 Task: Create an event with intricate details for the educational and engaging team-building hike, capturing the essence of adventure, camaraderie, and connection on October 9th from 9 AM to 3 PM.
Action: Mouse moved to (49, 285)
Screenshot: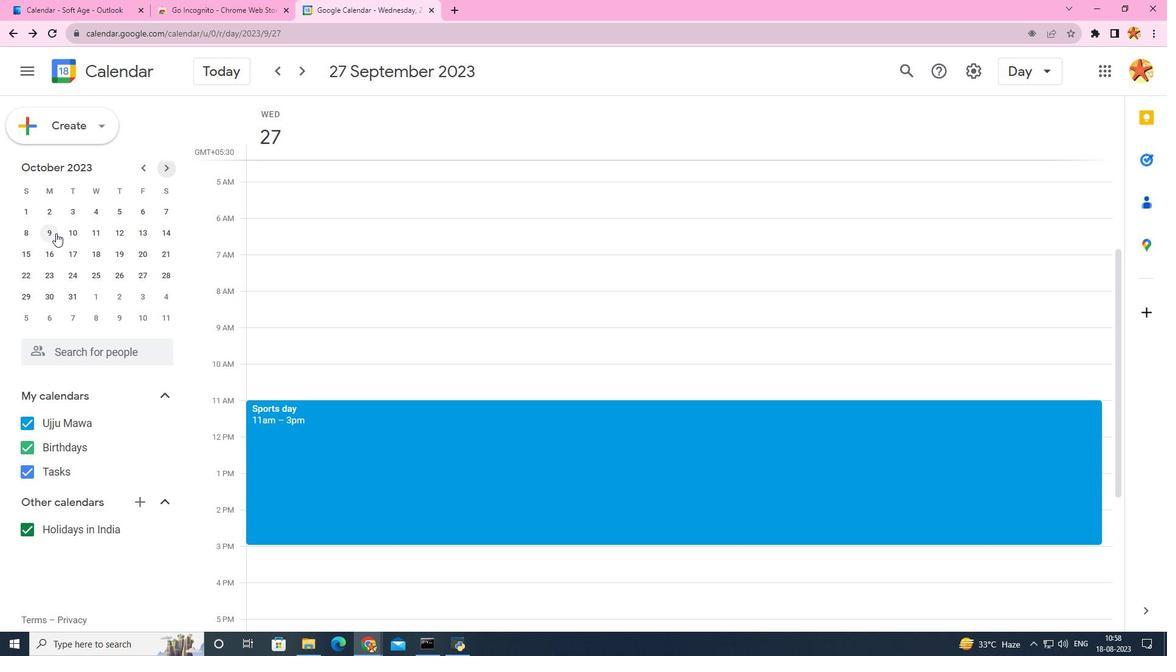 
Action: Mouse pressed left at (49, 285)
Screenshot: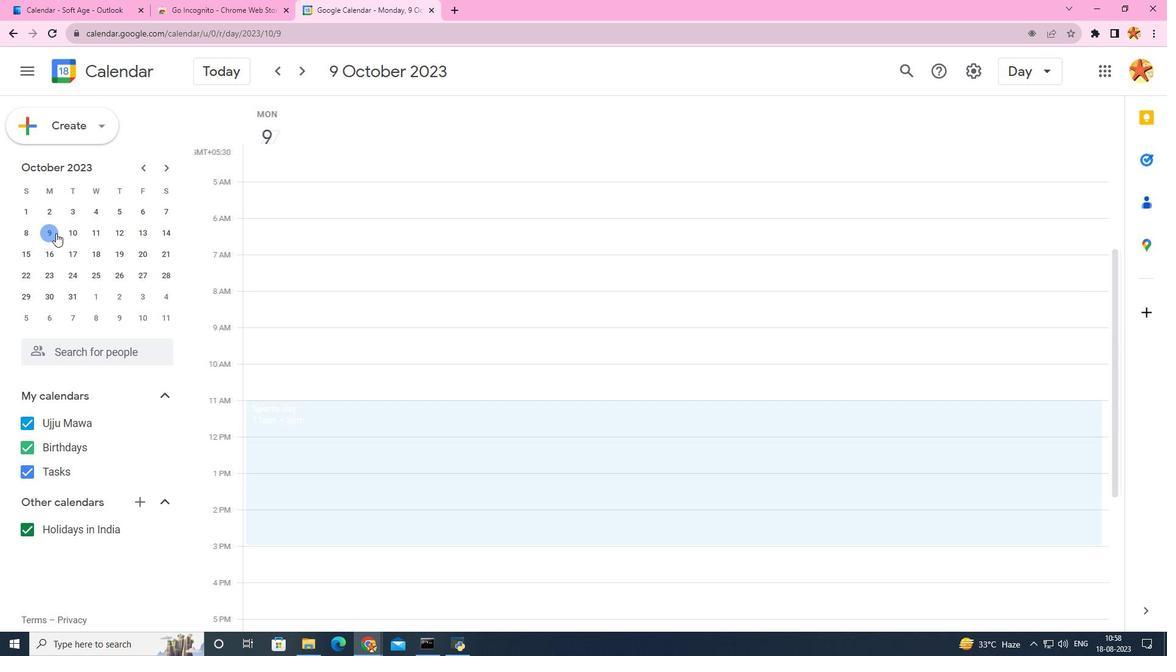 
Action: Mouse moved to (265, 379)
Screenshot: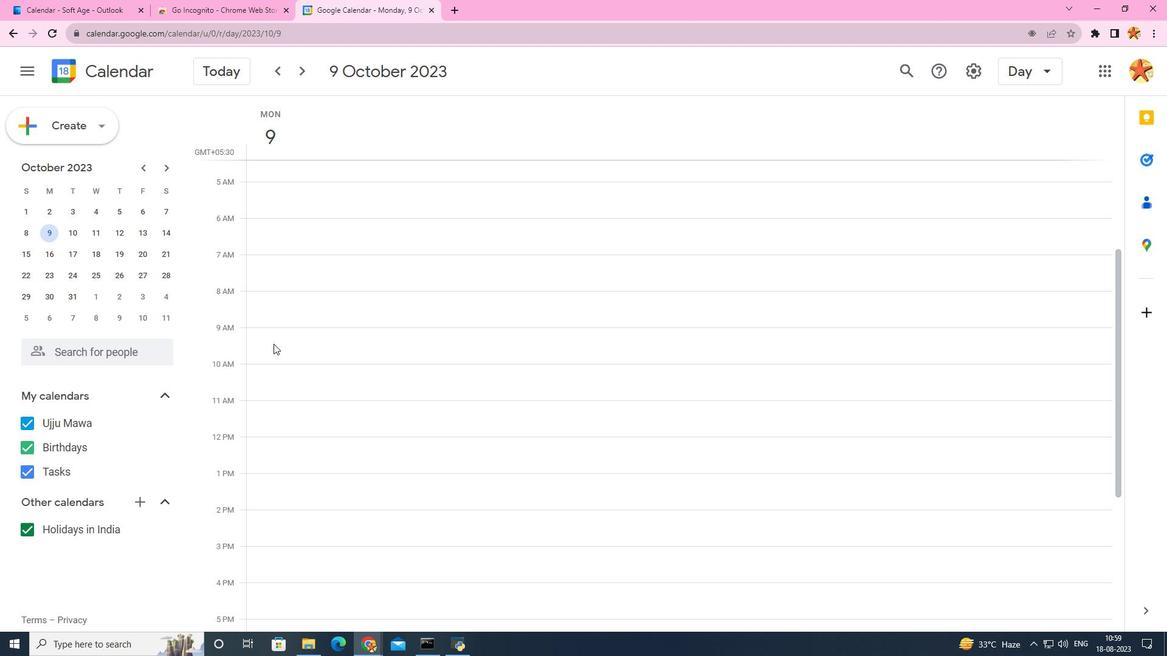 
Action: Mouse pressed left at (265, 379)
Screenshot: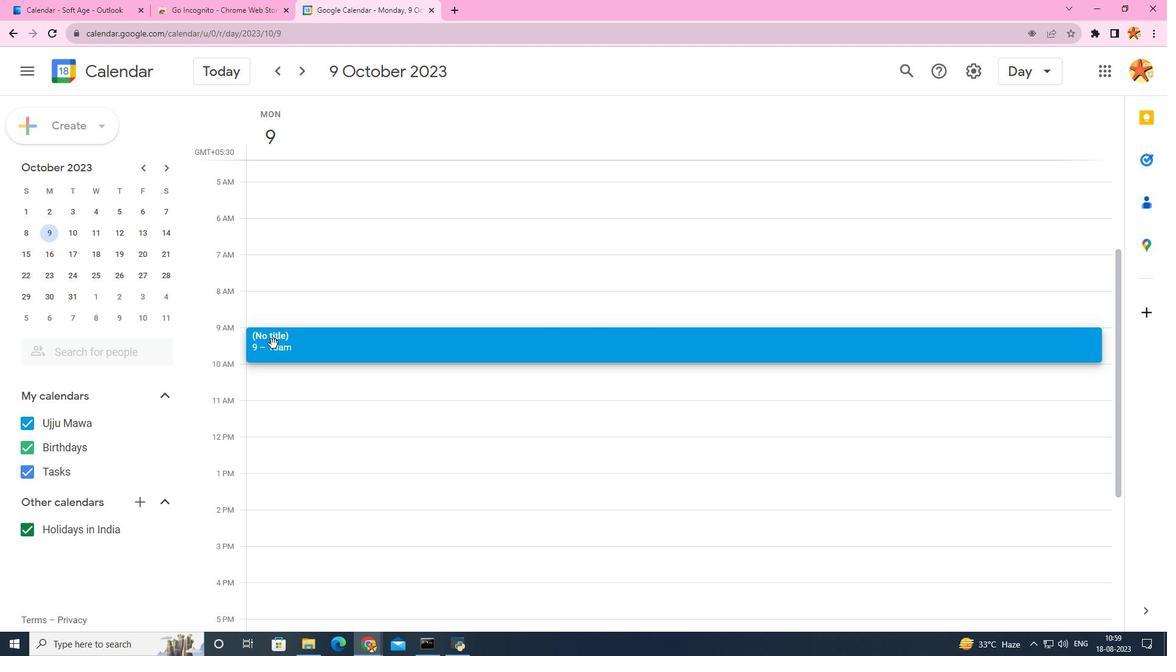 
Action: Mouse moved to (628, 255)
Screenshot: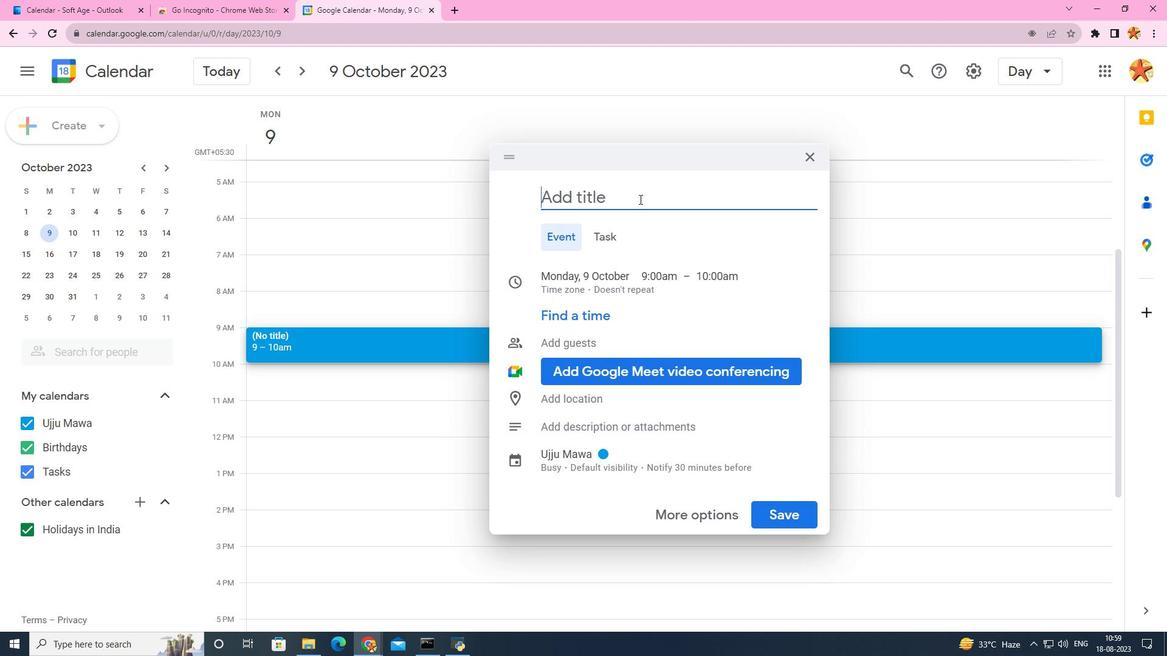 
Action: Key pressed <Key.caps_lock>E<Key.caps_lock>ducational<Key.space><Key.caps_lock>H<Key.caps_lock>ike
Screenshot: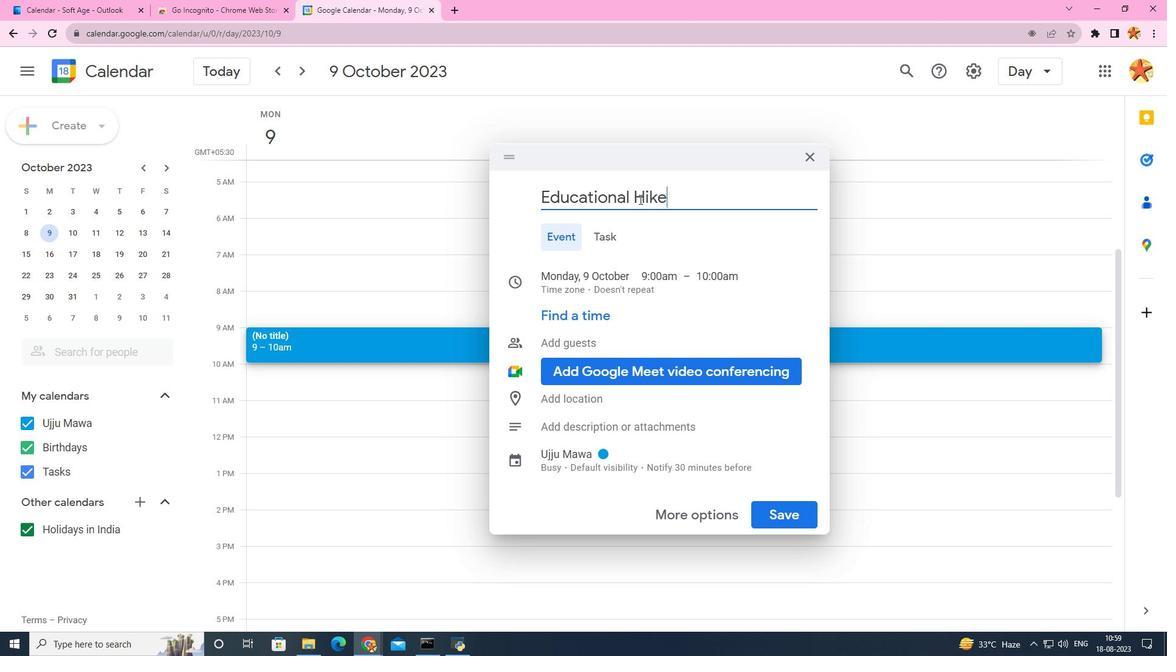 
Action: Mouse moved to (697, 316)
Screenshot: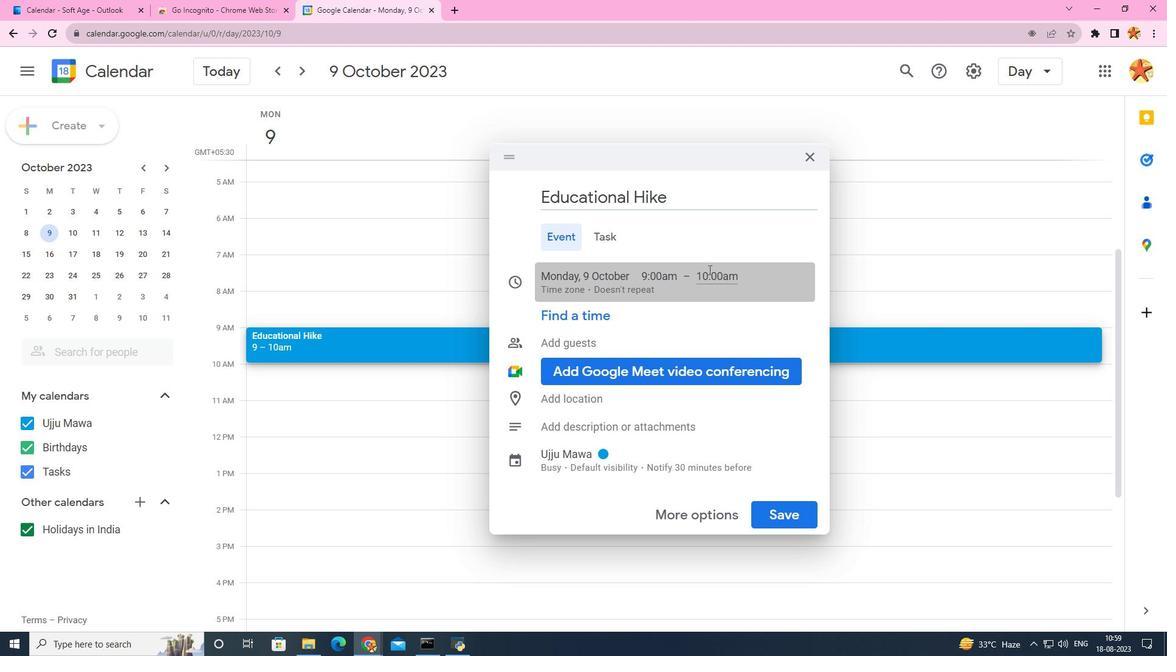 
Action: Mouse pressed left at (697, 316)
Screenshot: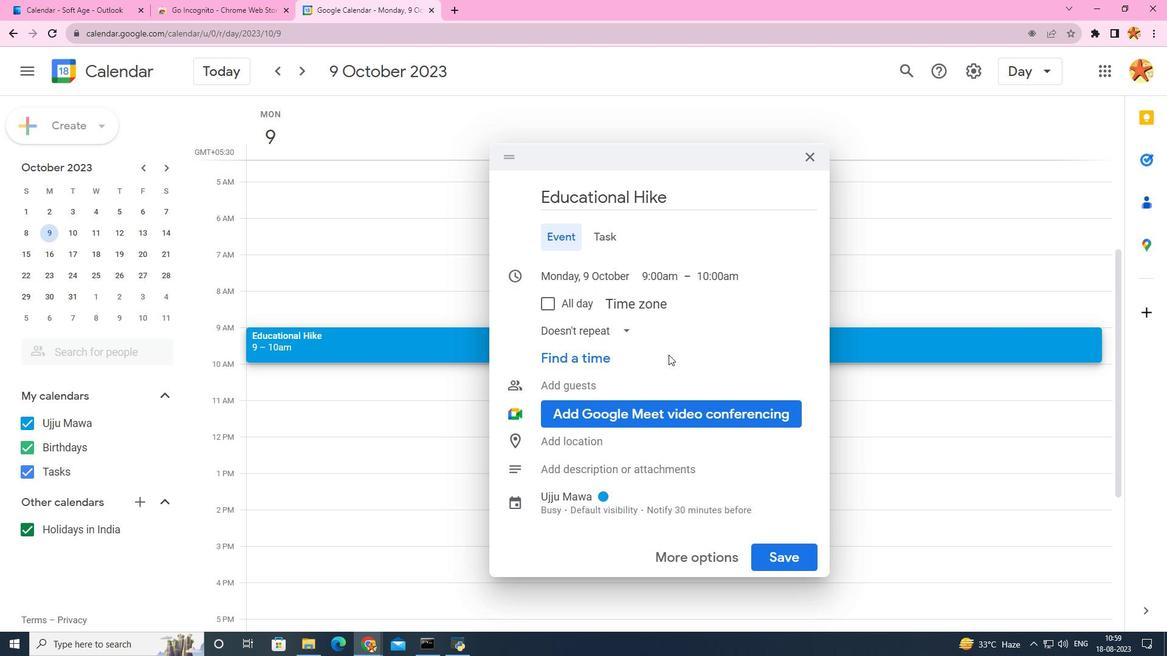 
Action: Mouse moved to (644, 403)
Screenshot: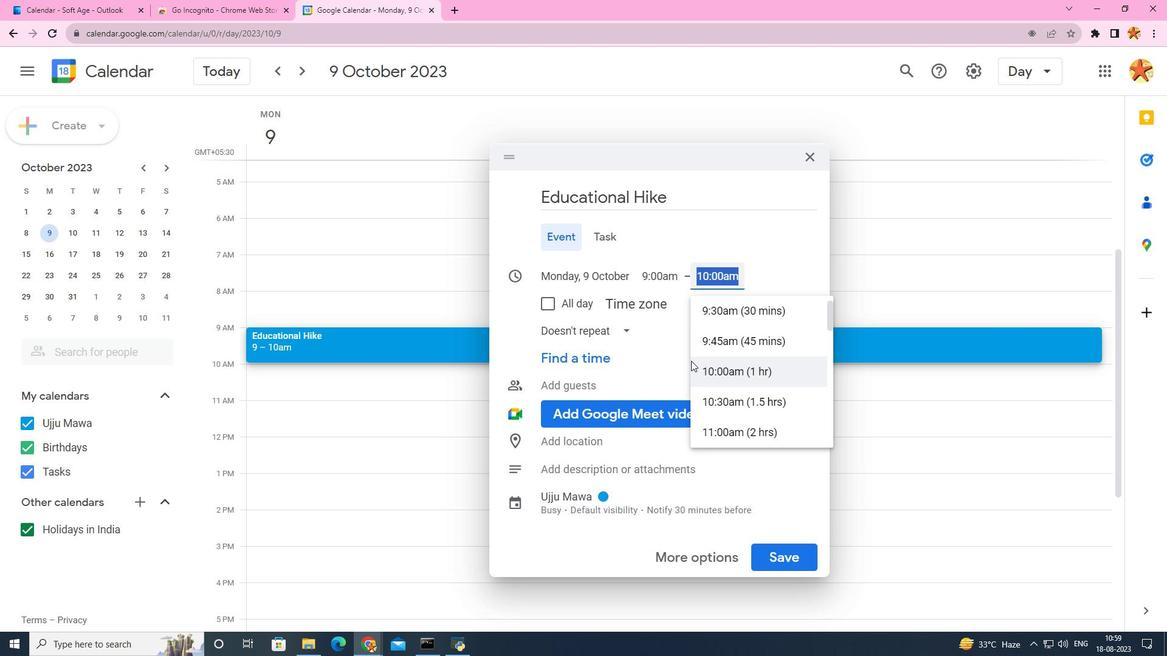 
Action: Mouse scrolled (644, 403) with delta (0, 0)
Screenshot: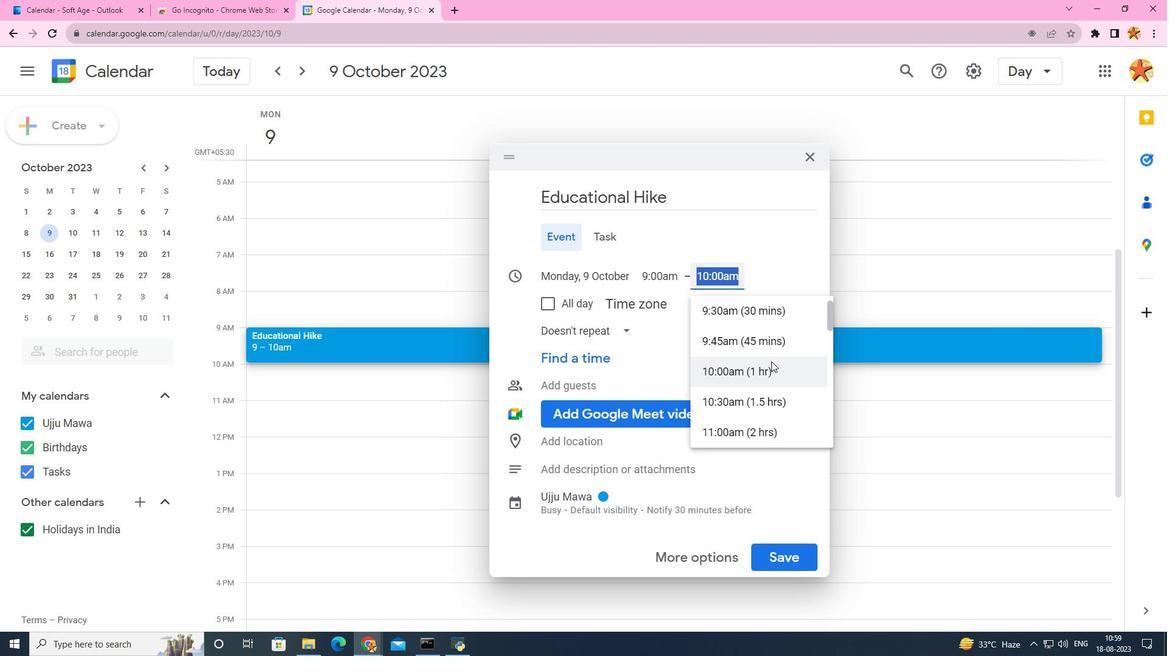 
Action: Mouse moved to (759, 394)
Screenshot: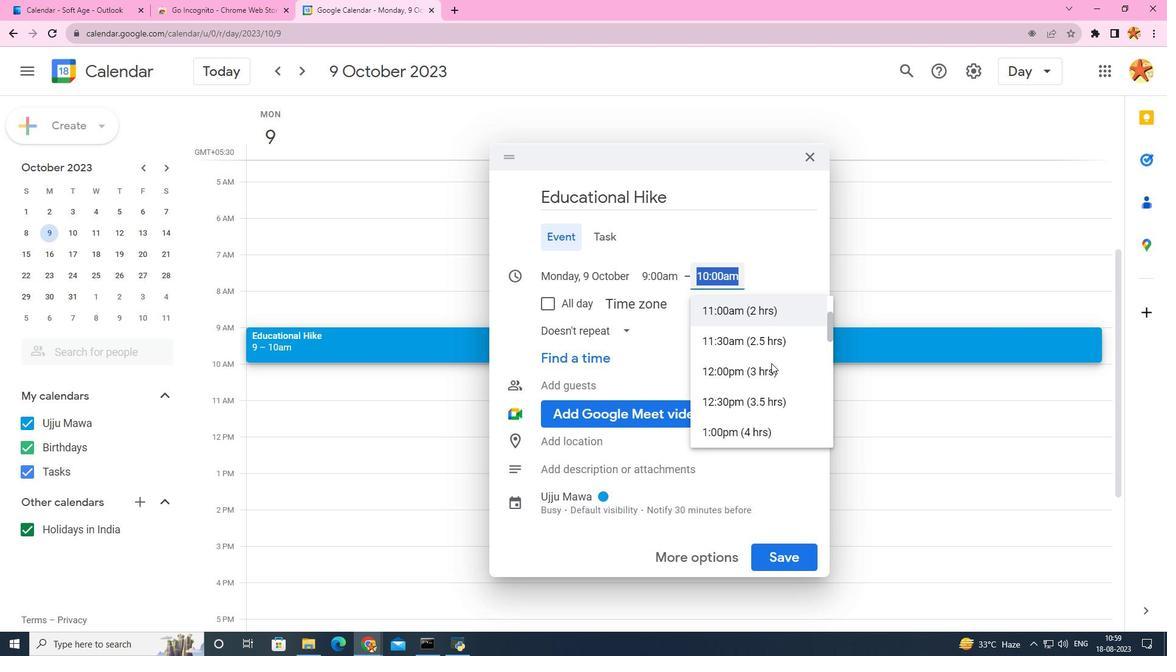 
Action: Mouse scrolled (759, 393) with delta (0, 0)
Screenshot: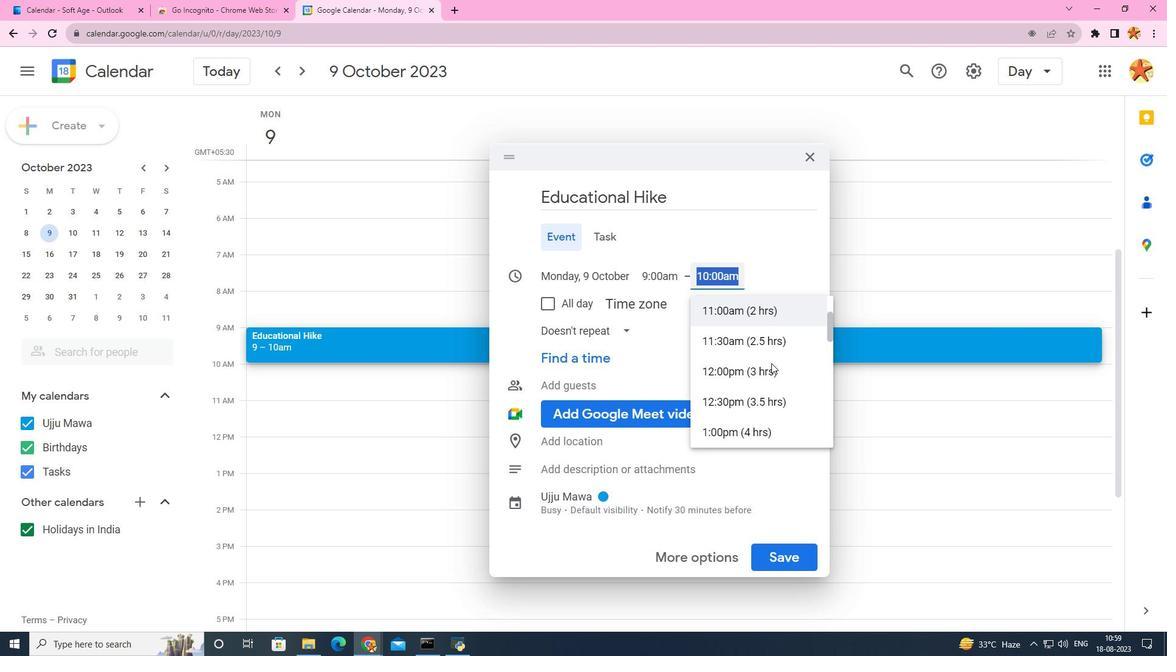 
Action: Mouse moved to (760, 395)
Screenshot: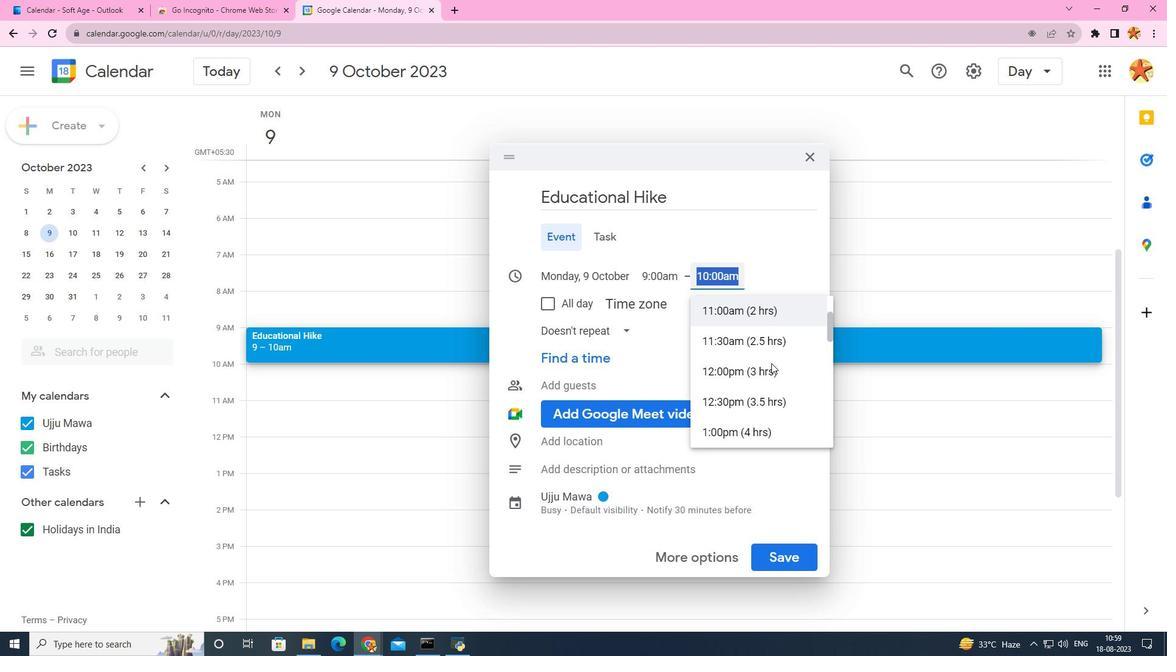 
Action: Mouse scrolled (760, 394) with delta (0, 0)
Screenshot: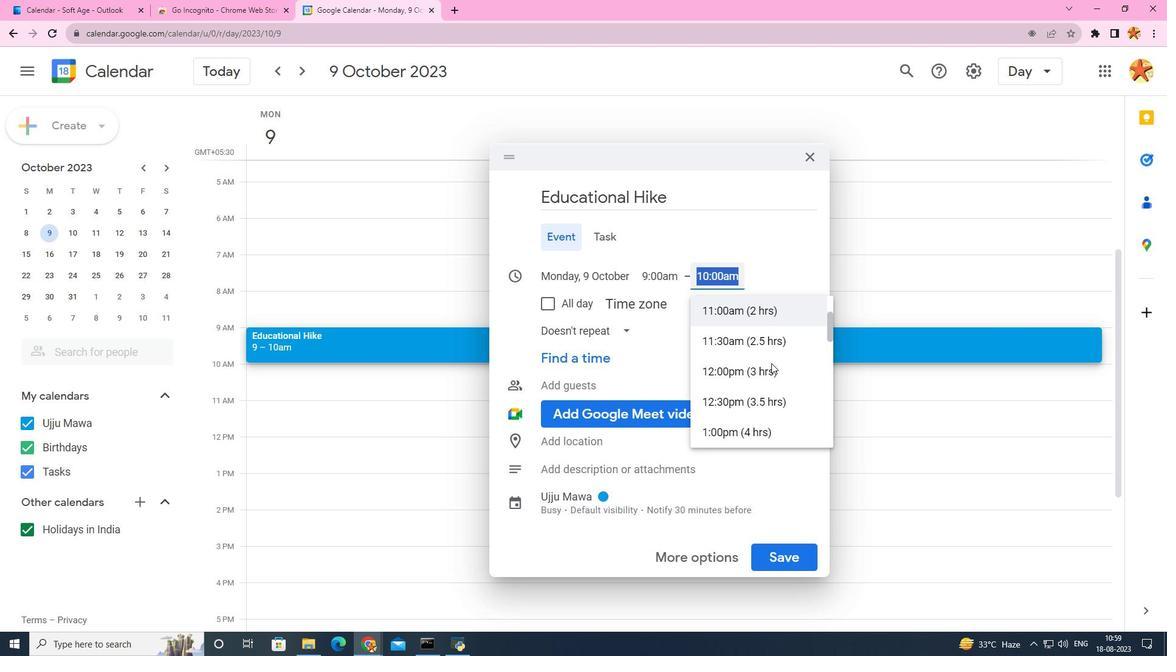 
Action: Mouse moved to (759, 396)
Screenshot: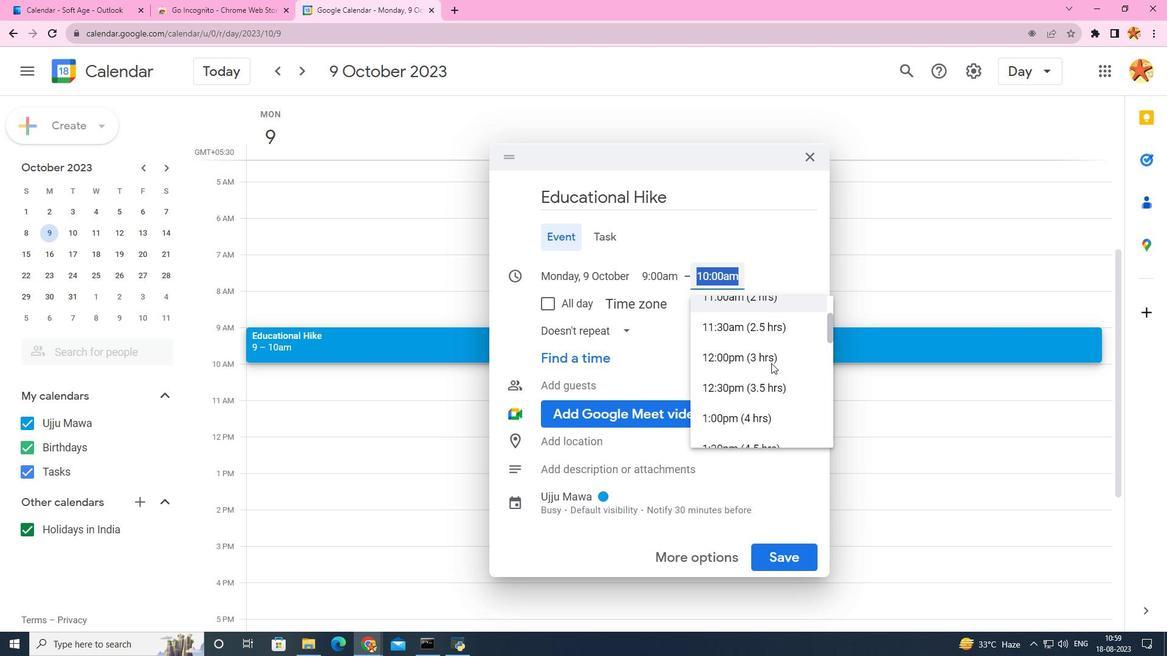
Action: Mouse scrolled (759, 395) with delta (0, 0)
Screenshot: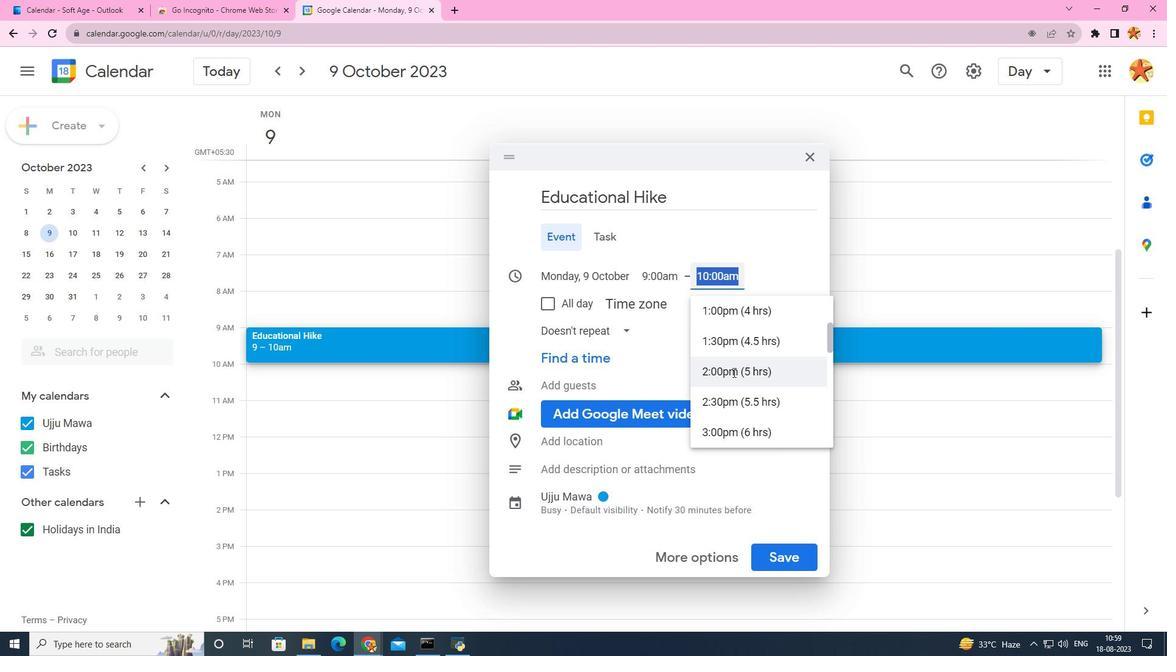 
Action: Mouse scrolled (759, 395) with delta (0, 0)
Screenshot: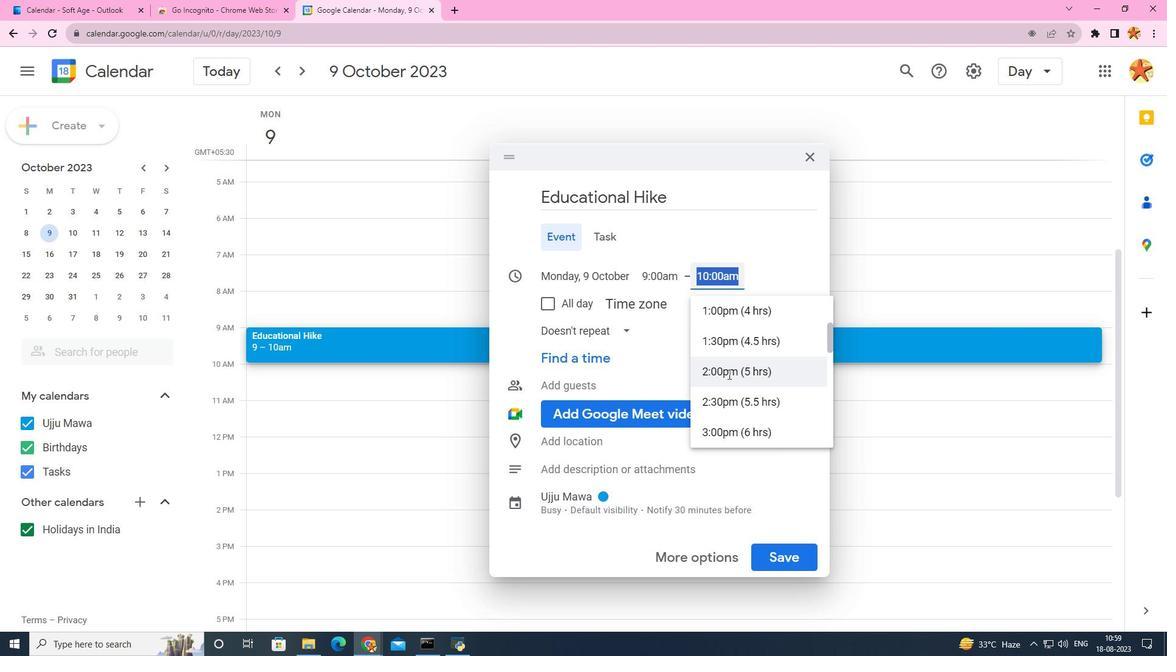 
Action: Mouse moved to (702, 456)
Screenshot: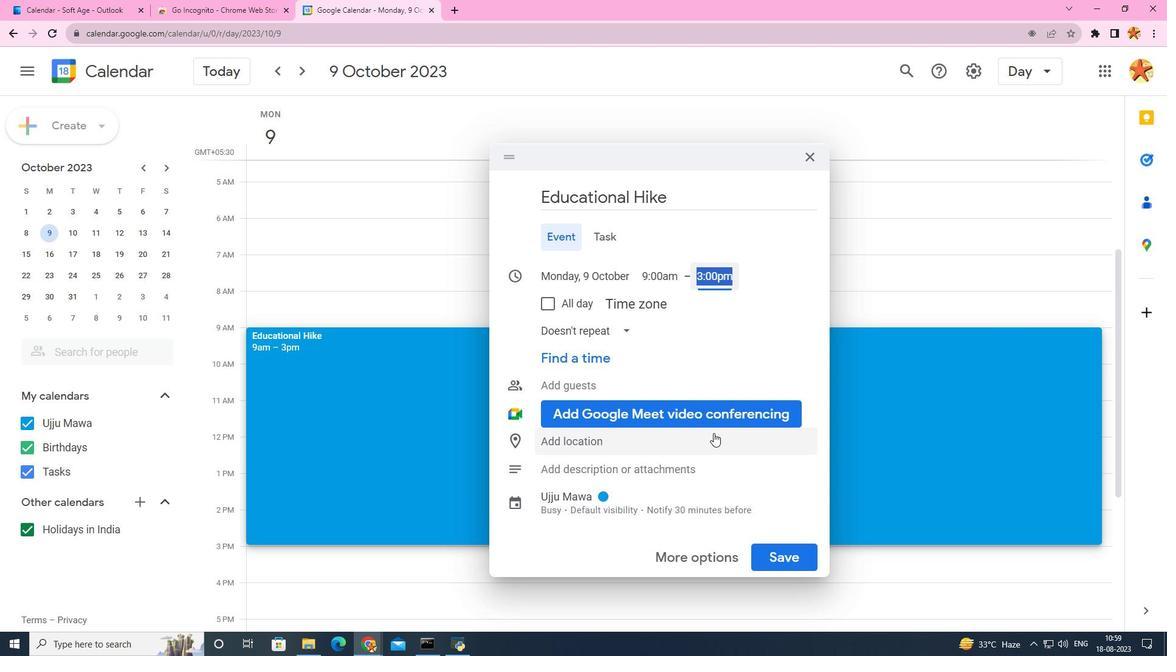 
Action: Mouse pressed left at (702, 456)
Screenshot: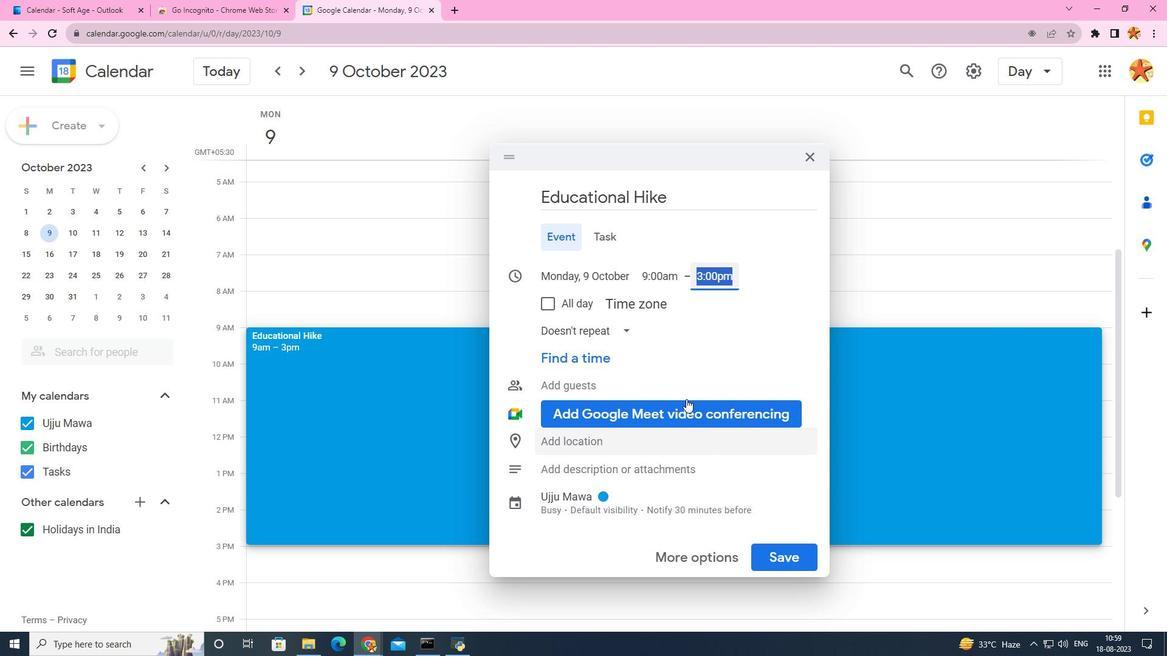 
Action: Mouse moved to (565, 479)
Screenshot: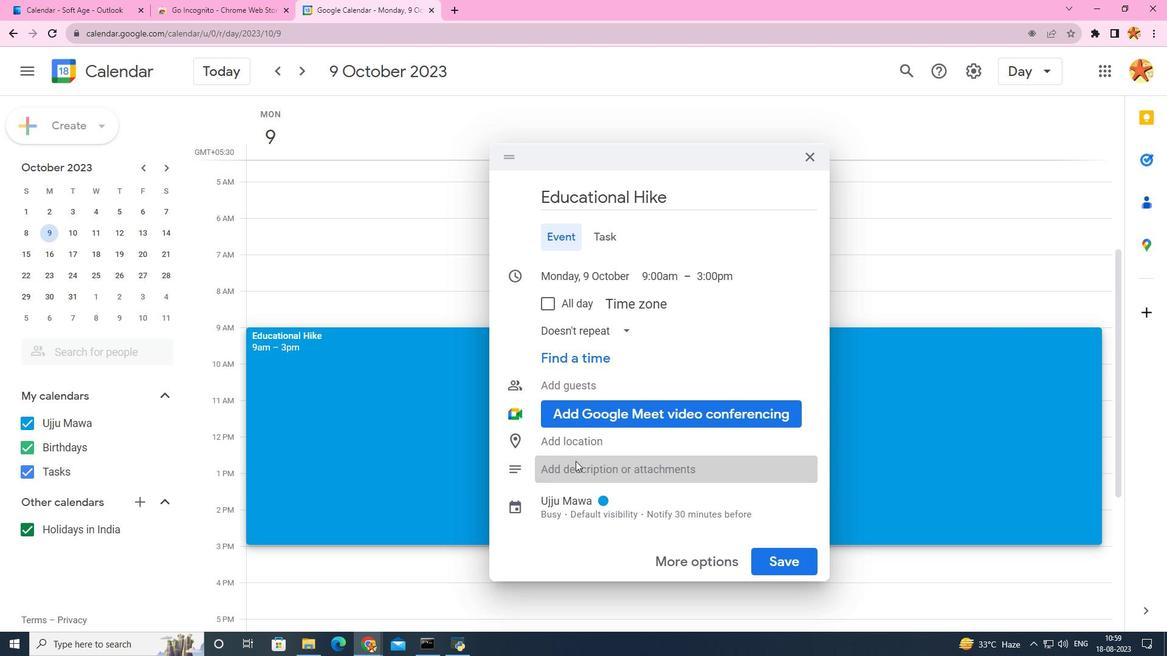 
Action: Mouse pressed left at (565, 479)
Screenshot: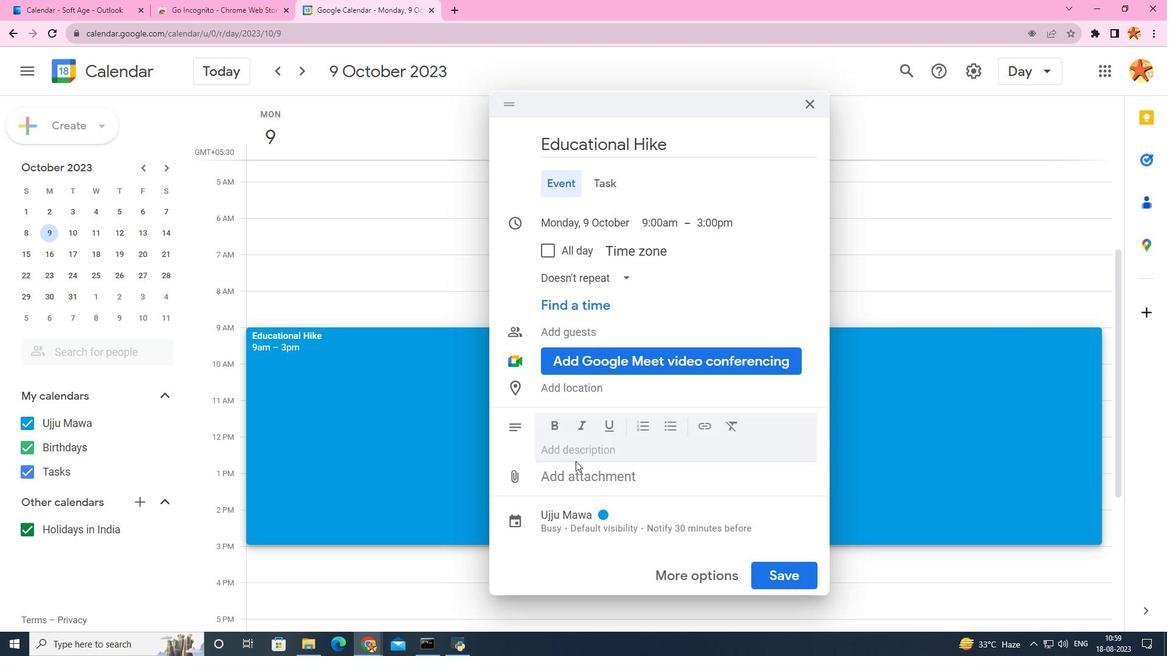 
Action: Mouse moved to (565, 466)
Screenshot: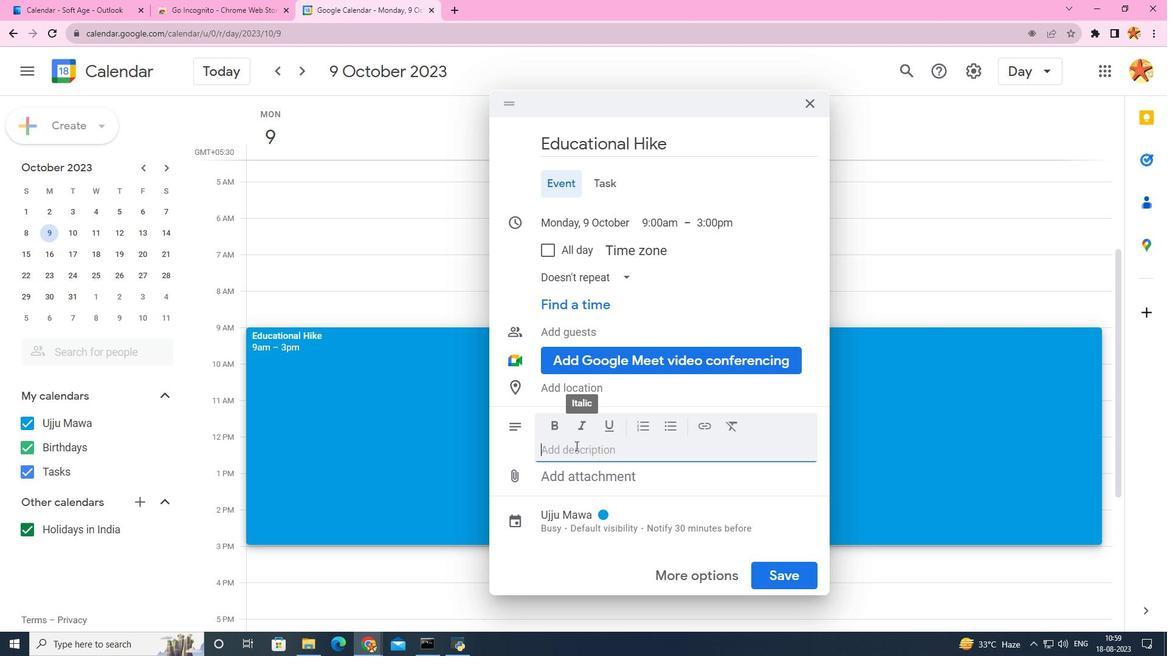 
Action: Key pressed <Key.caps_lock>ED<Key.backspace><Key.backspace><Key.caps_lock><Key.caps_lock>A<Key.caps_lock>n<Key.space>educational<Key.space>and<Key.space>engagoin<Key.backspace><Key.backspace><Key.backspace>ing<Key.space>team<Key.space><Key.backspace>-<Key.space>building<Key.space>hike<Key.space>,<Key.space>captui<Key.backspace>ring<Key.space>the<Key.space>essence<Key.space>of<Key.space>adventure<Key.space>,camaraderie<Key.space>,and<Key.space>connection<Key.space>.
Screenshot: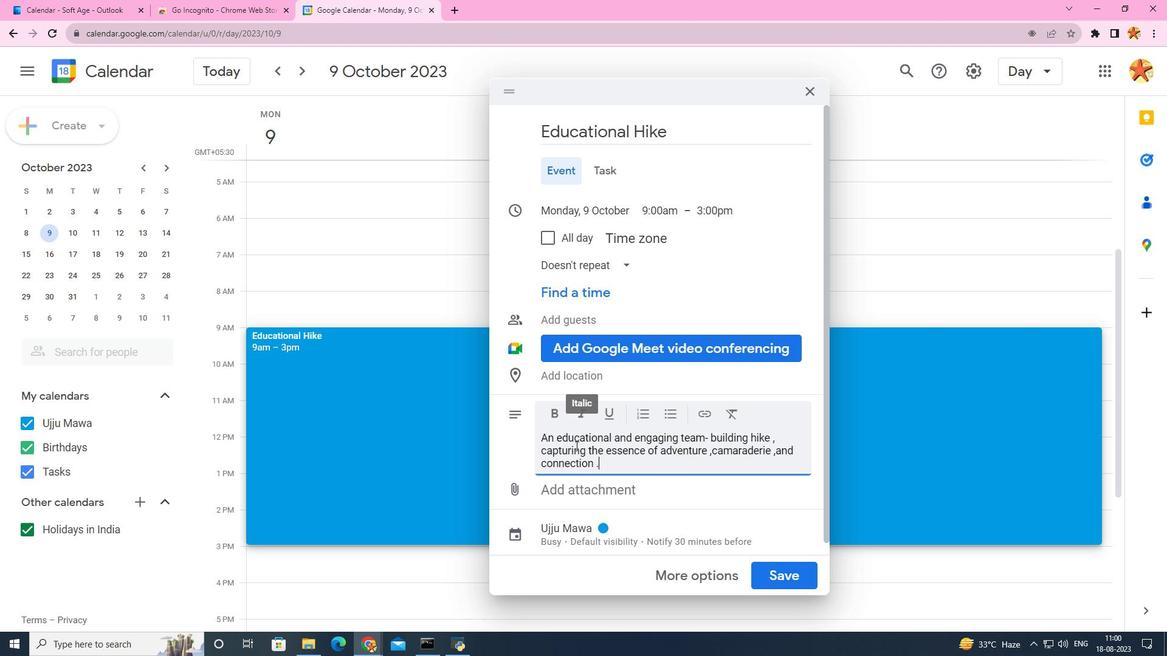 
Action: Mouse moved to (618, 404)
Screenshot: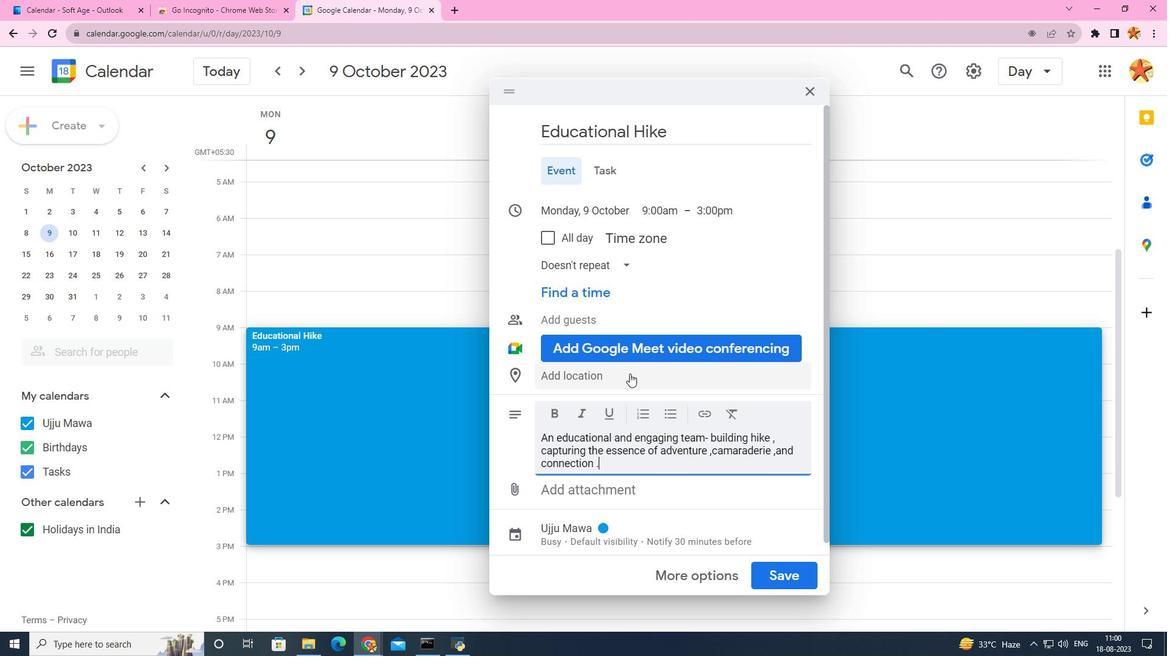 
Action: Mouse scrolled (618, 404) with delta (0, 0)
Screenshot: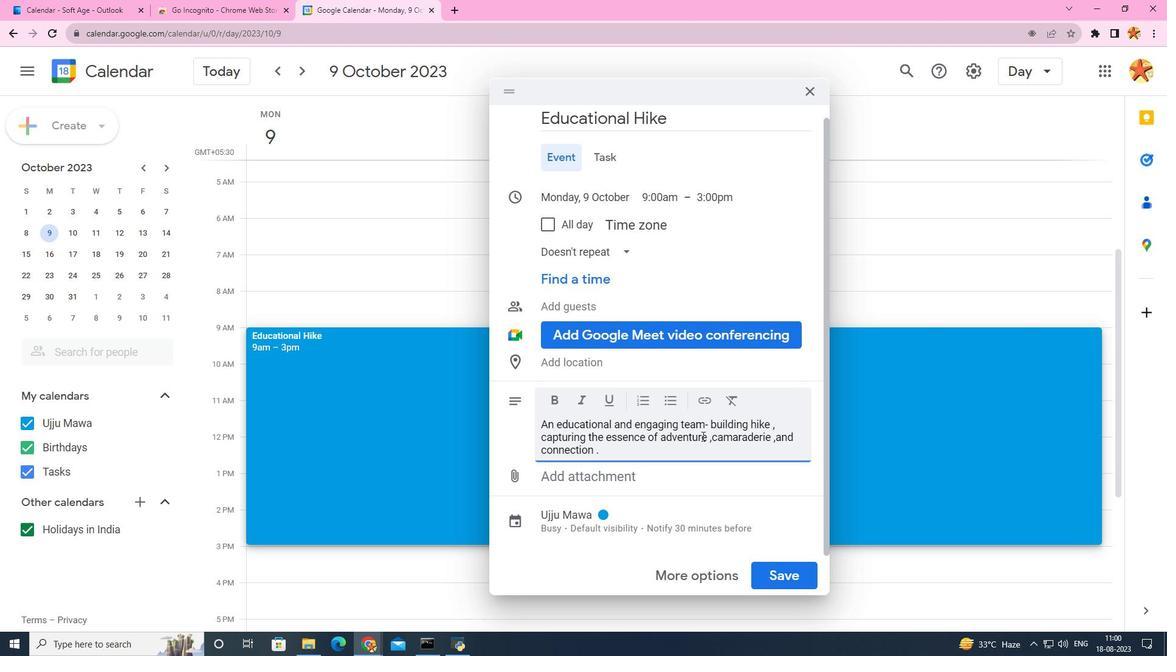 
Action: Mouse scrolled (618, 404) with delta (0, 0)
Screenshot: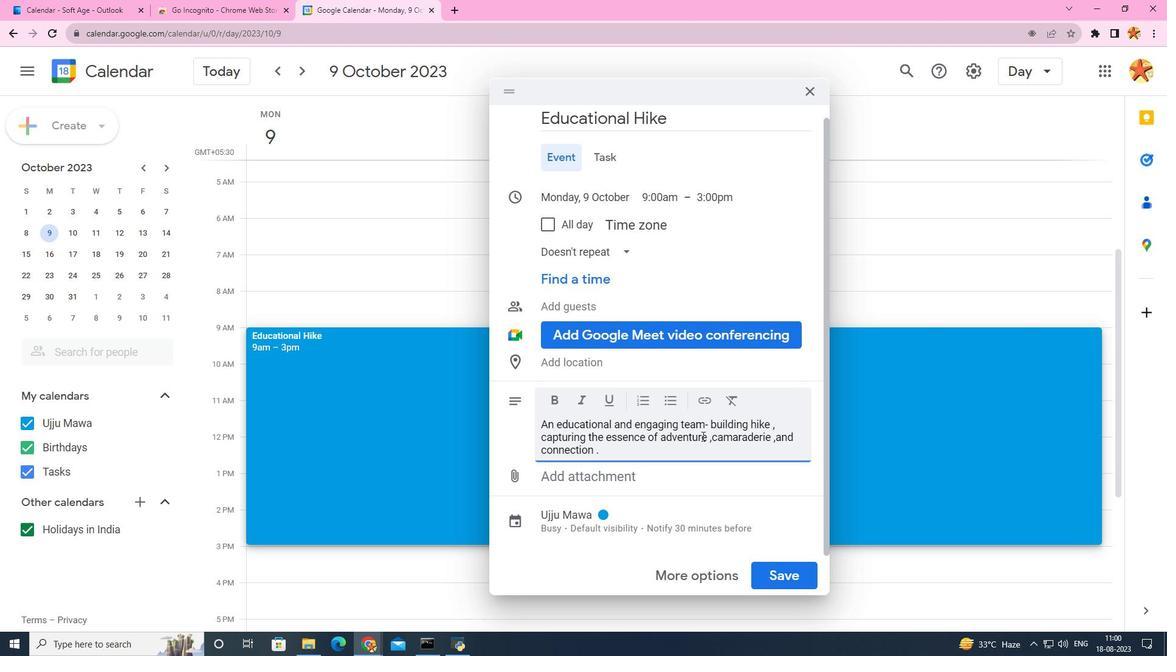 
Action: Mouse scrolled (618, 404) with delta (0, 0)
Screenshot: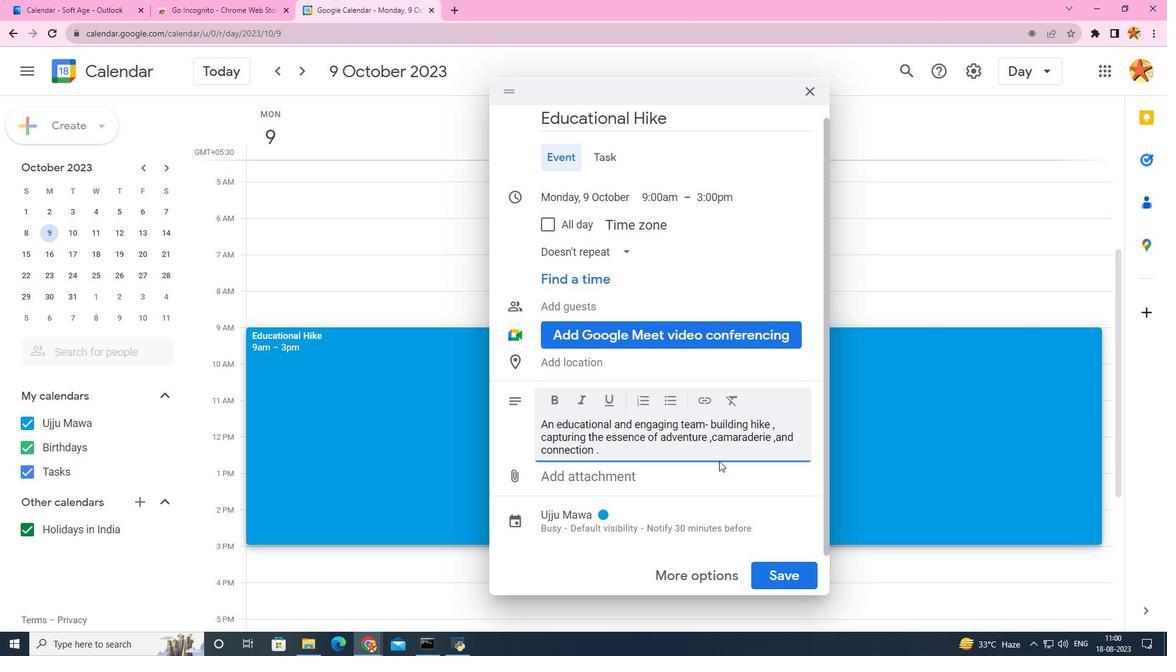 
Action: Mouse moved to (774, 575)
Screenshot: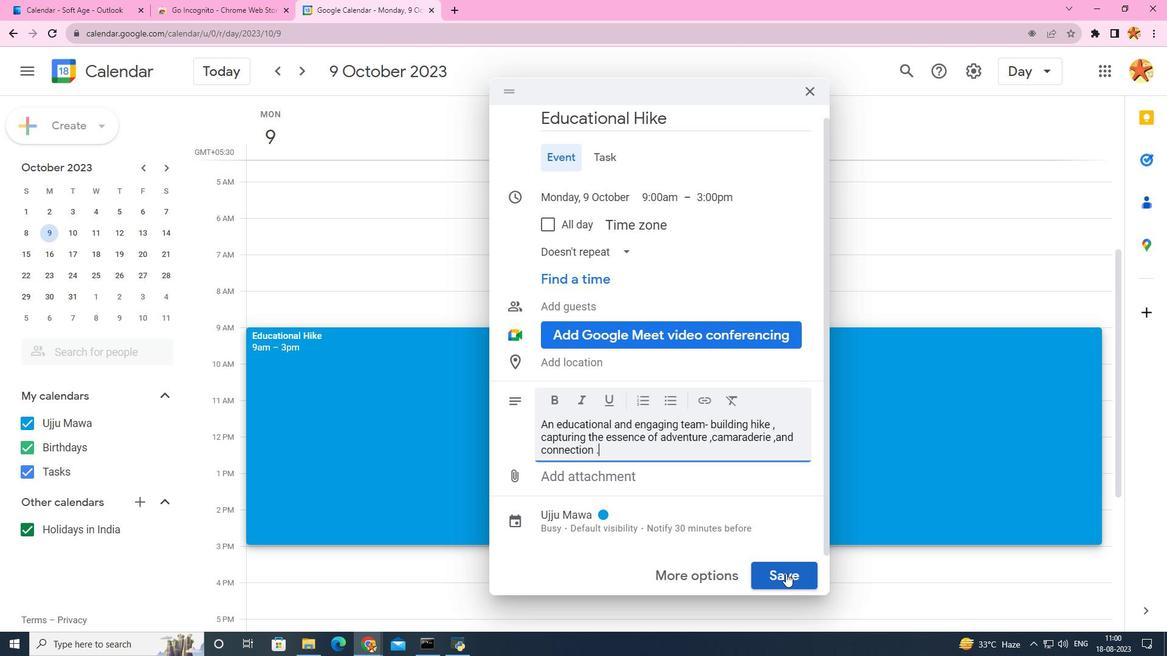 
Action: Mouse pressed left at (774, 575)
Screenshot: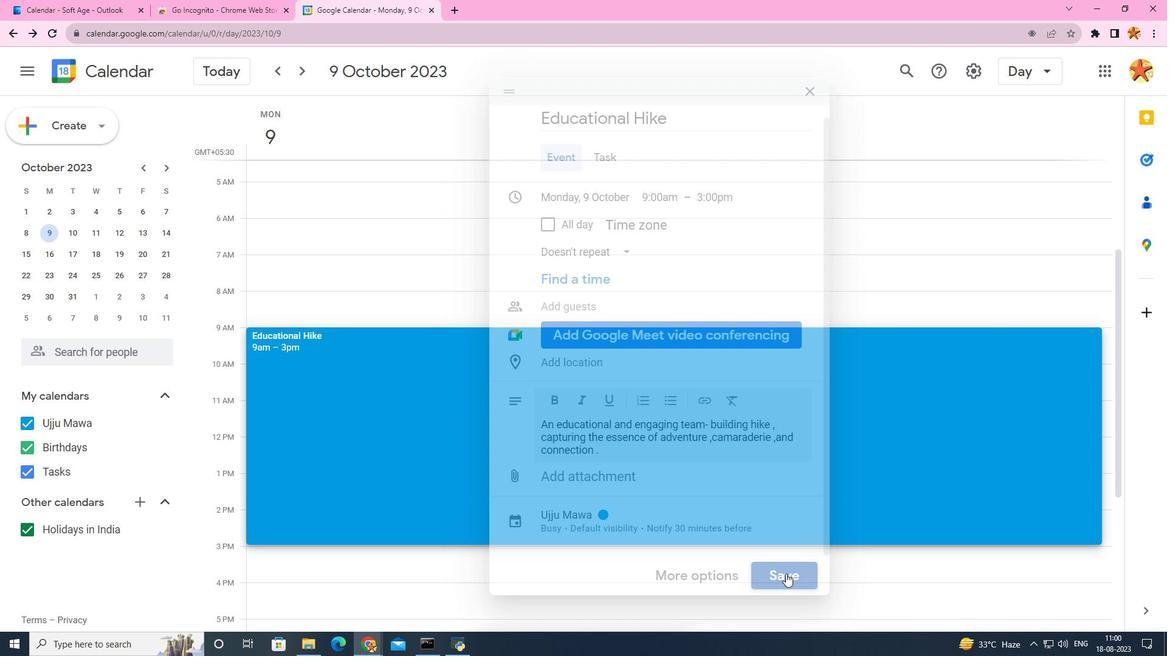 
